 Task: Create Board Email Marketing to Workspace E-commerce. Create Board Newsletter Marketing to Workspace E-commerce. Create Board Market Segmentation and Targeting Planning to Workspace E-commerce
Action: Mouse moved to (394, 82)
Screenshot: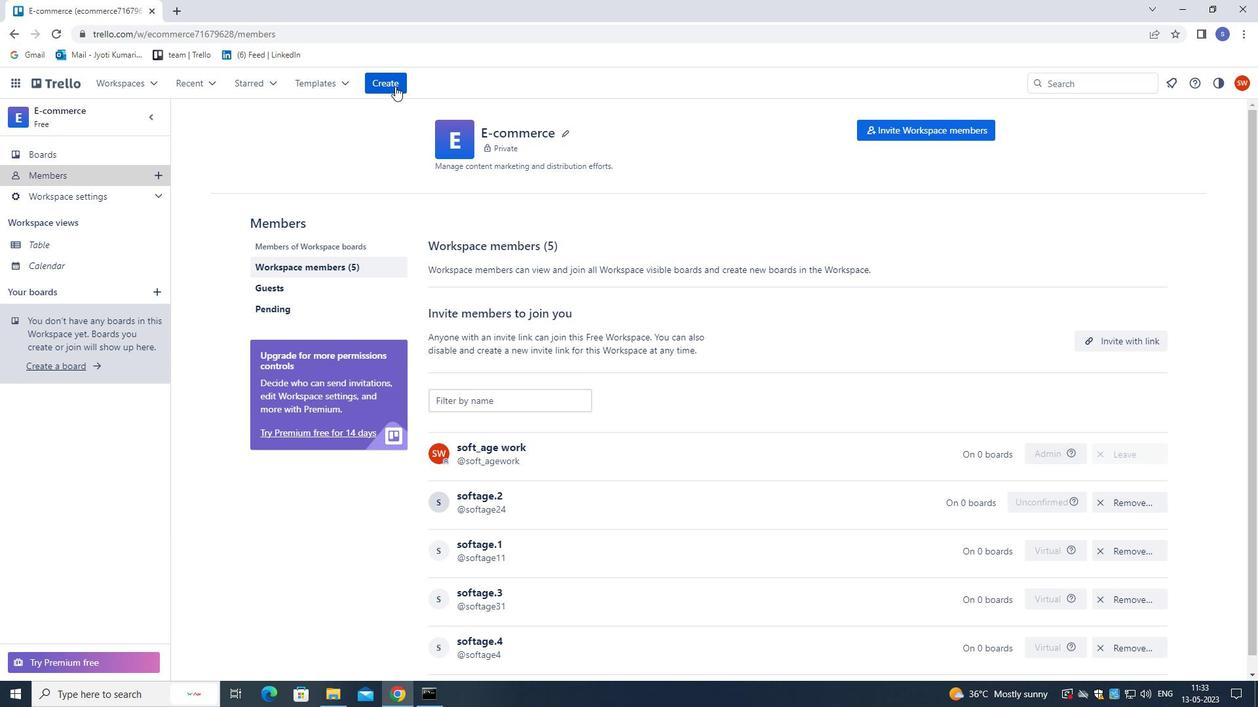 
Action: Mouse pressed left at (394, 82)
Screenshot: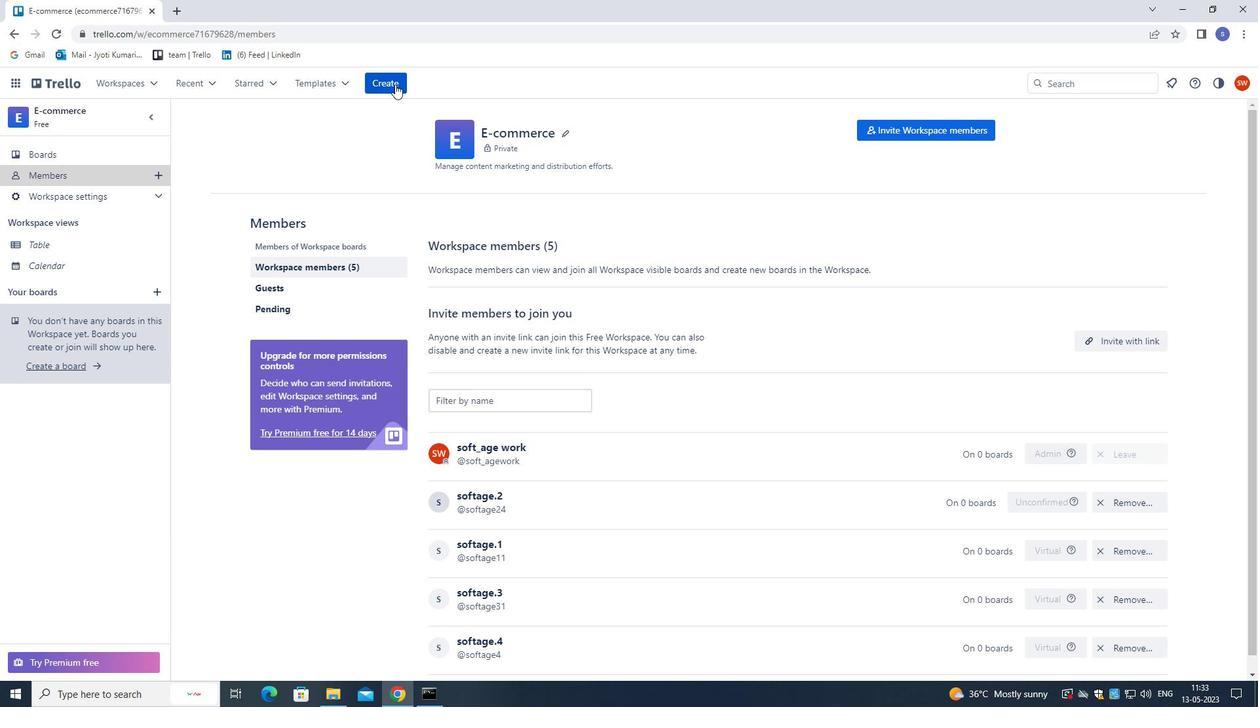 
Action: Mouse moved to (406, 126)
Screenshot: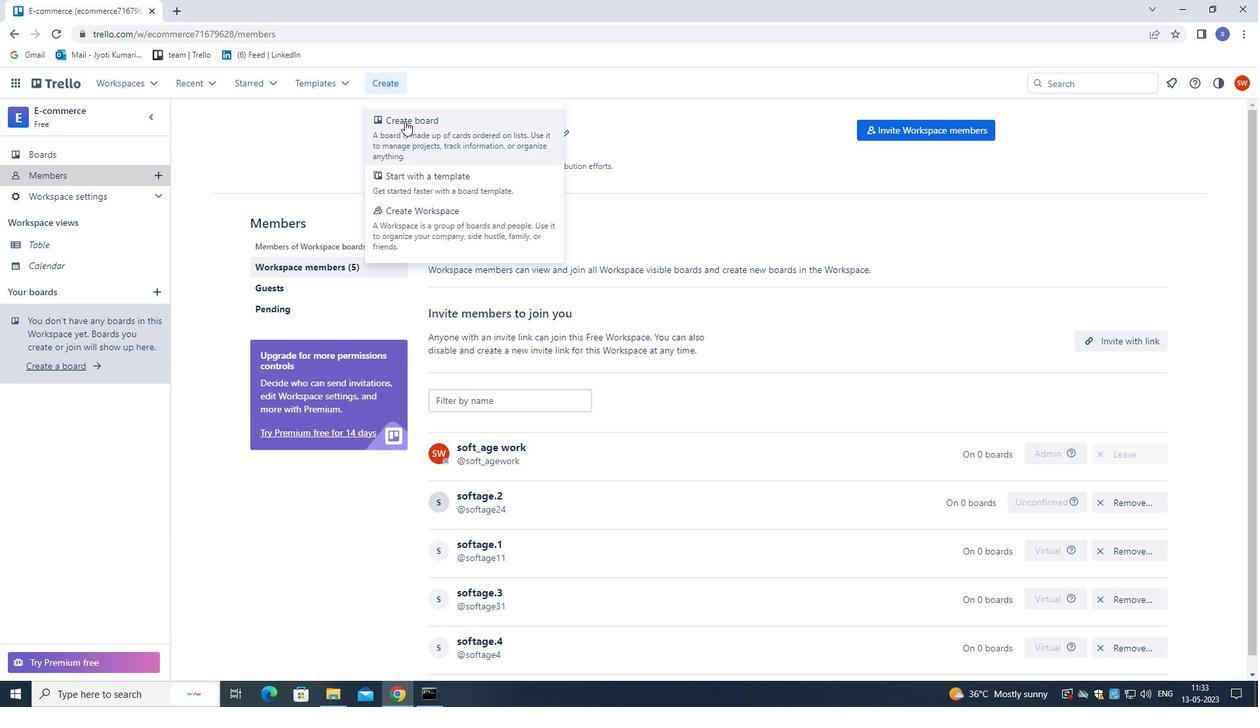 
Action: Mouse pressed left at (406, 126)
Screenshot: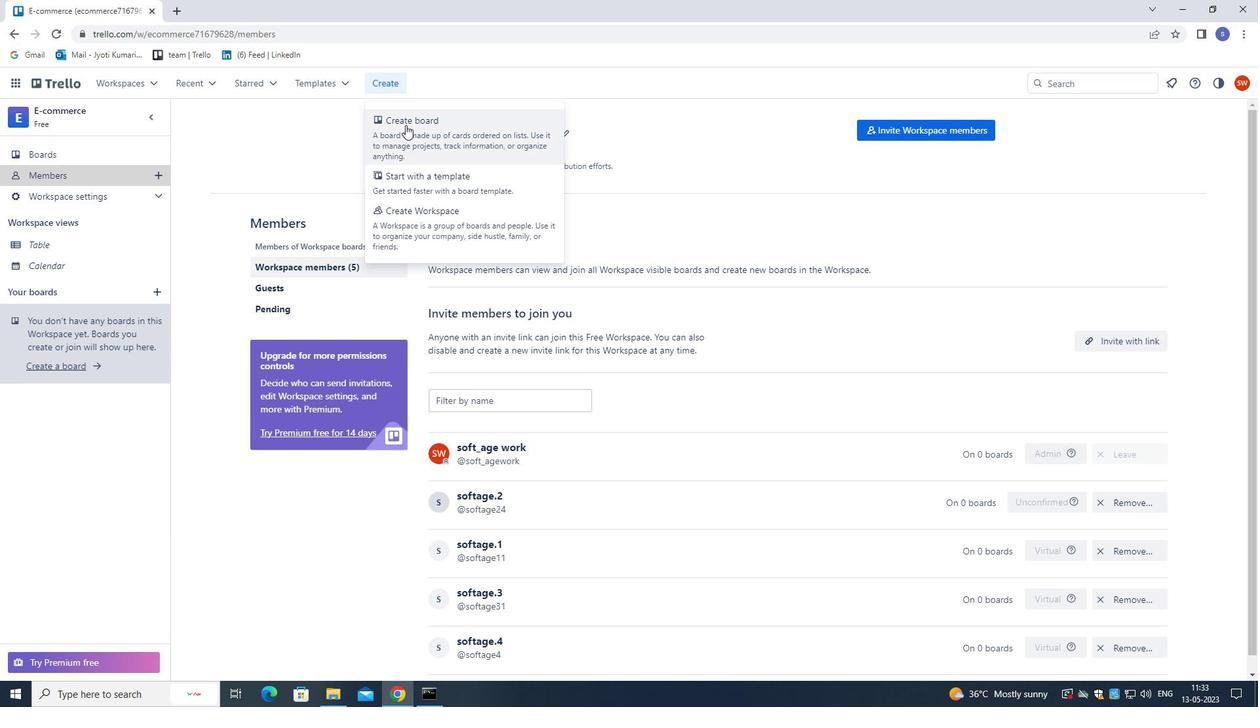
Action: Mouse moved to (559, 266)
Screenshot: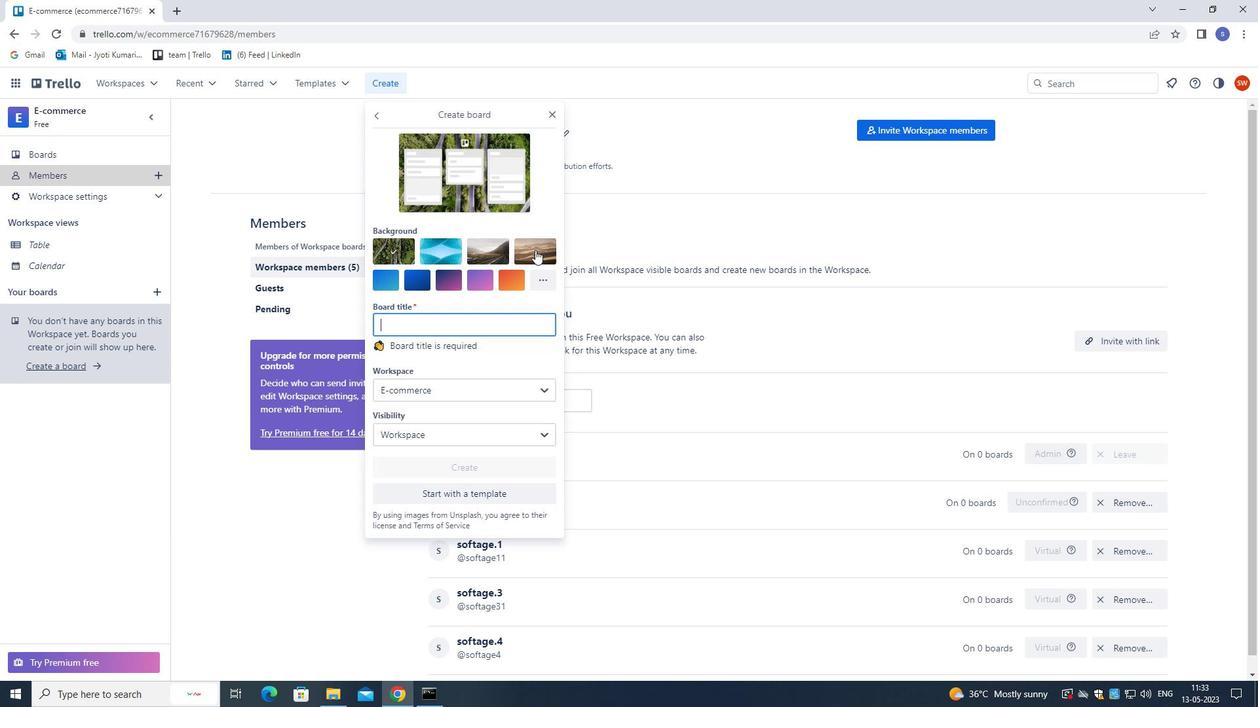 
Action: Key pressed <Key.shift>EMAIL<Key.space><Key.shift>MARKETING<Key.enter>
Screenshot: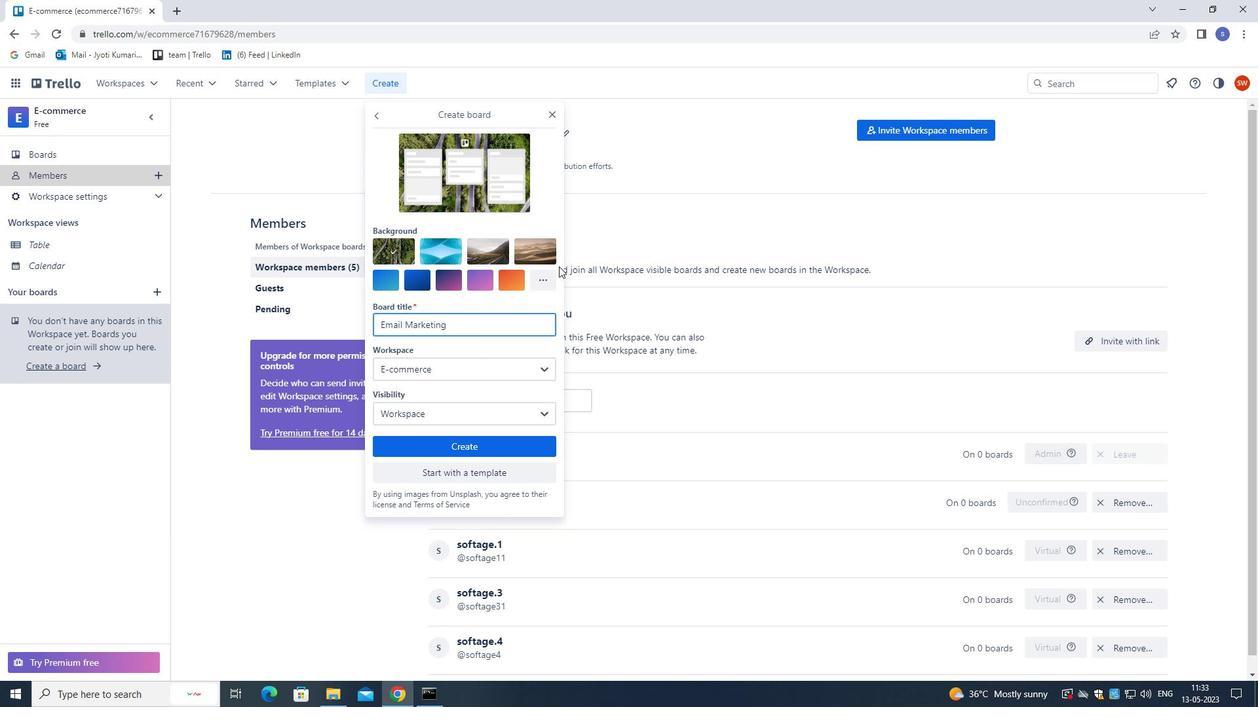 
Action: Mouse moved to (396, 78)
Screenshot: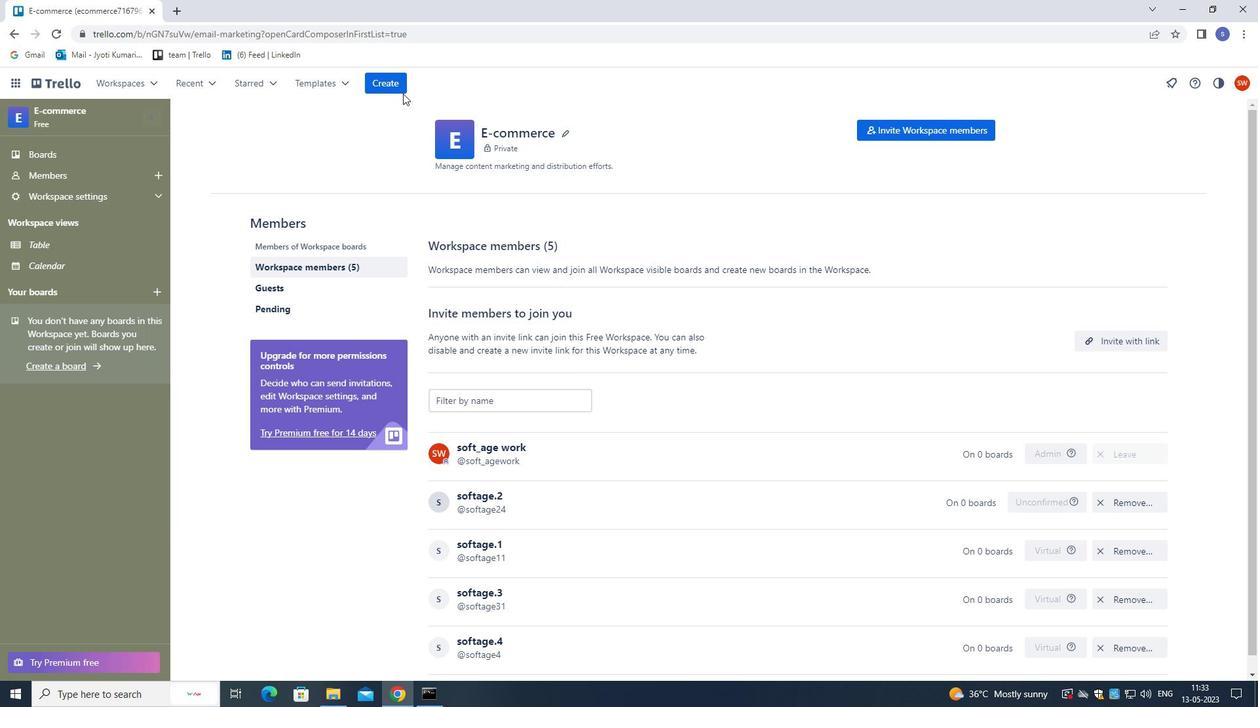 
Action: Mouse pressed left at (396, 78)
Screenshot: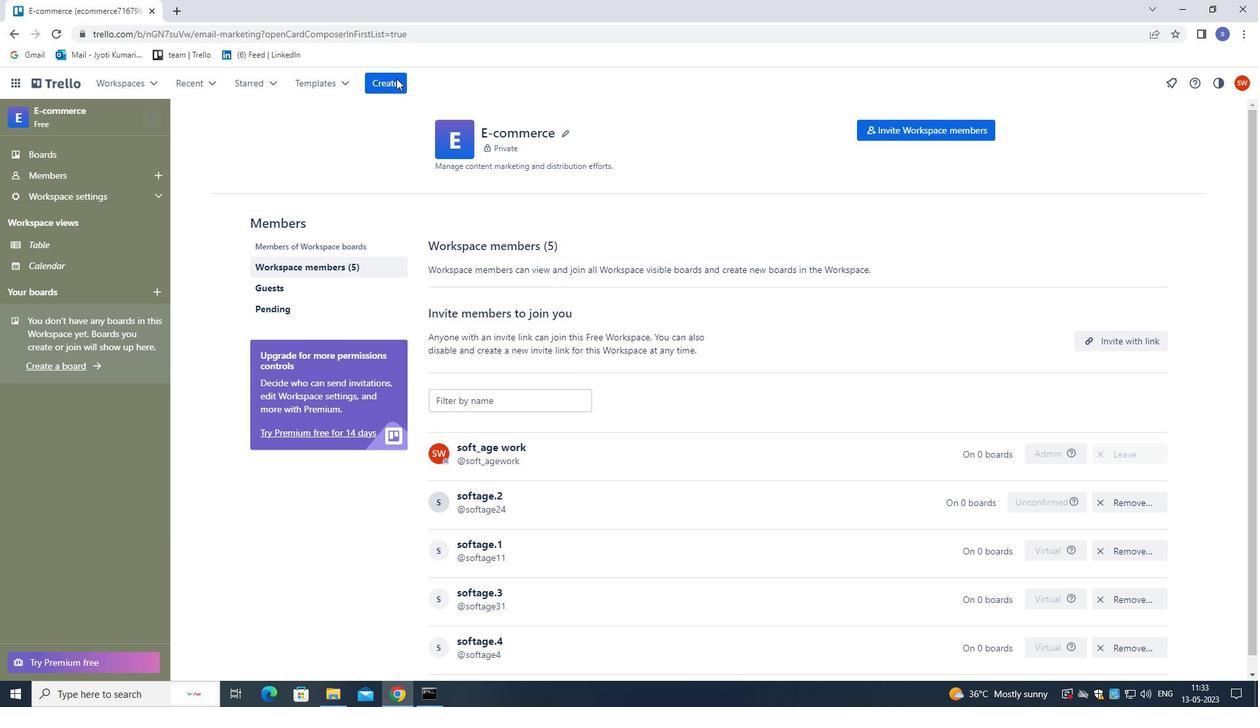 
Action: Mouse moved to (427, 126)
Screenshot: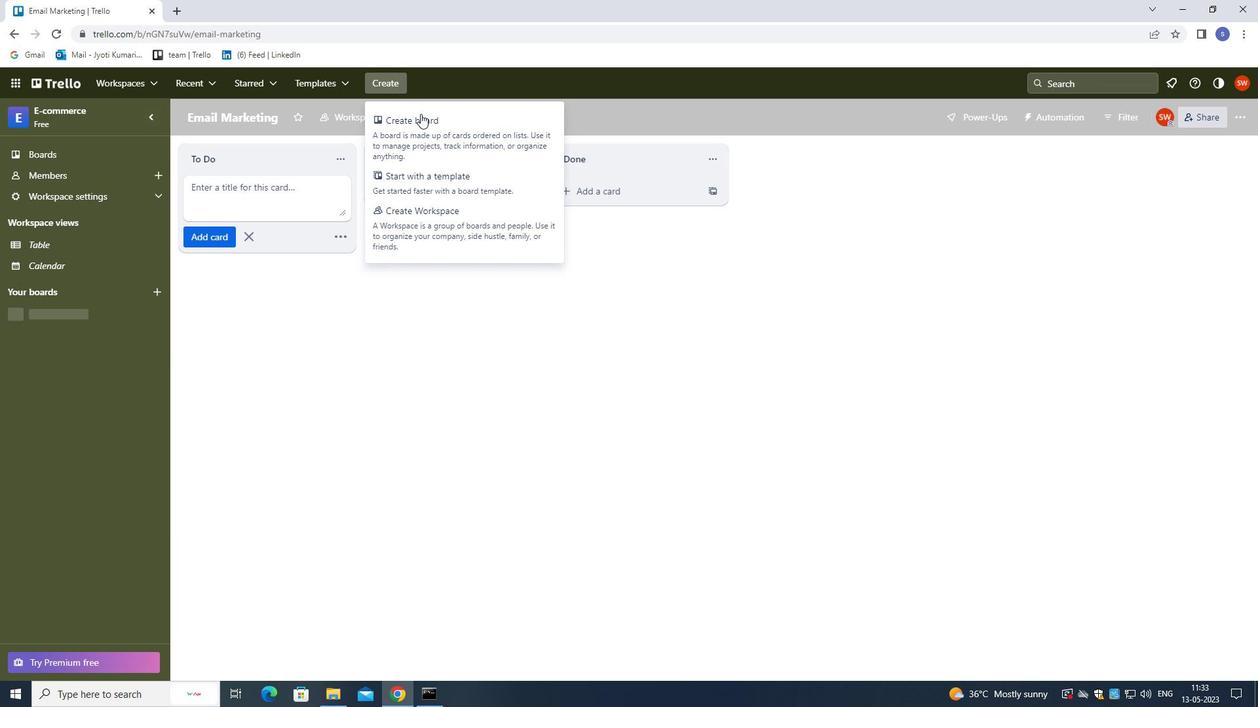 
Action: Mouse pressed left at (427, 126)
Screenshot: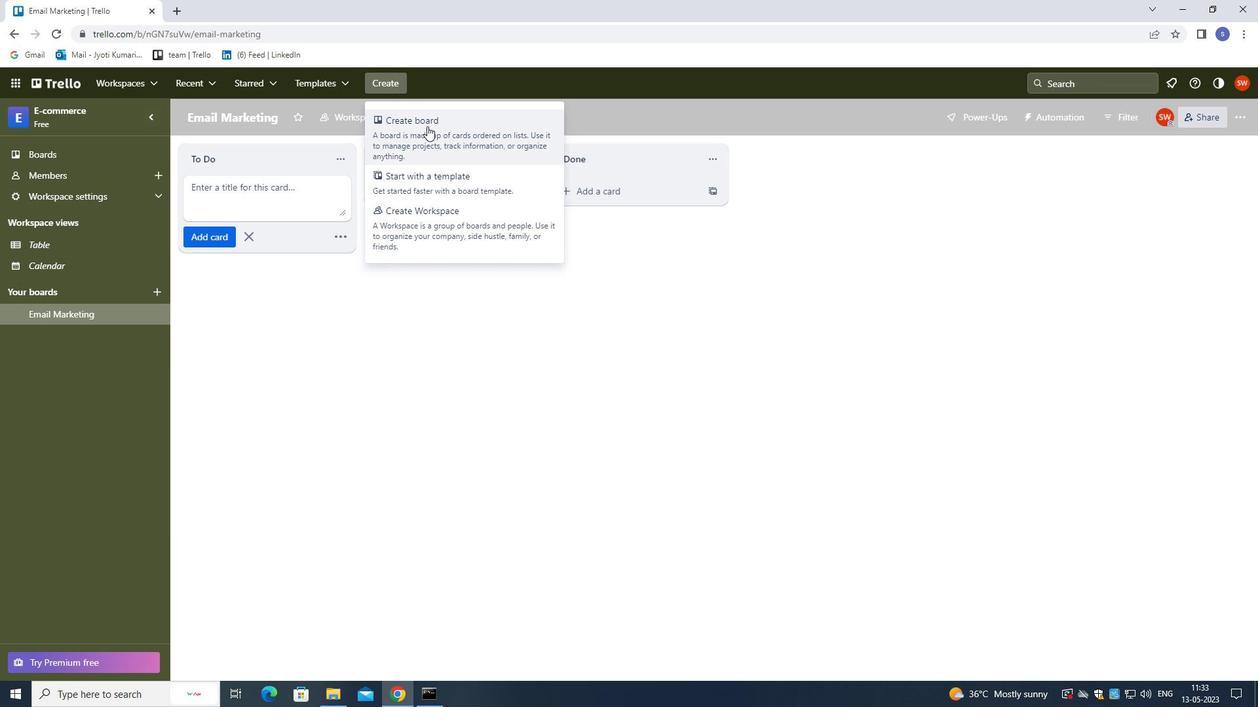 
Action: Mouse moved to (427, 130)
Screenshot: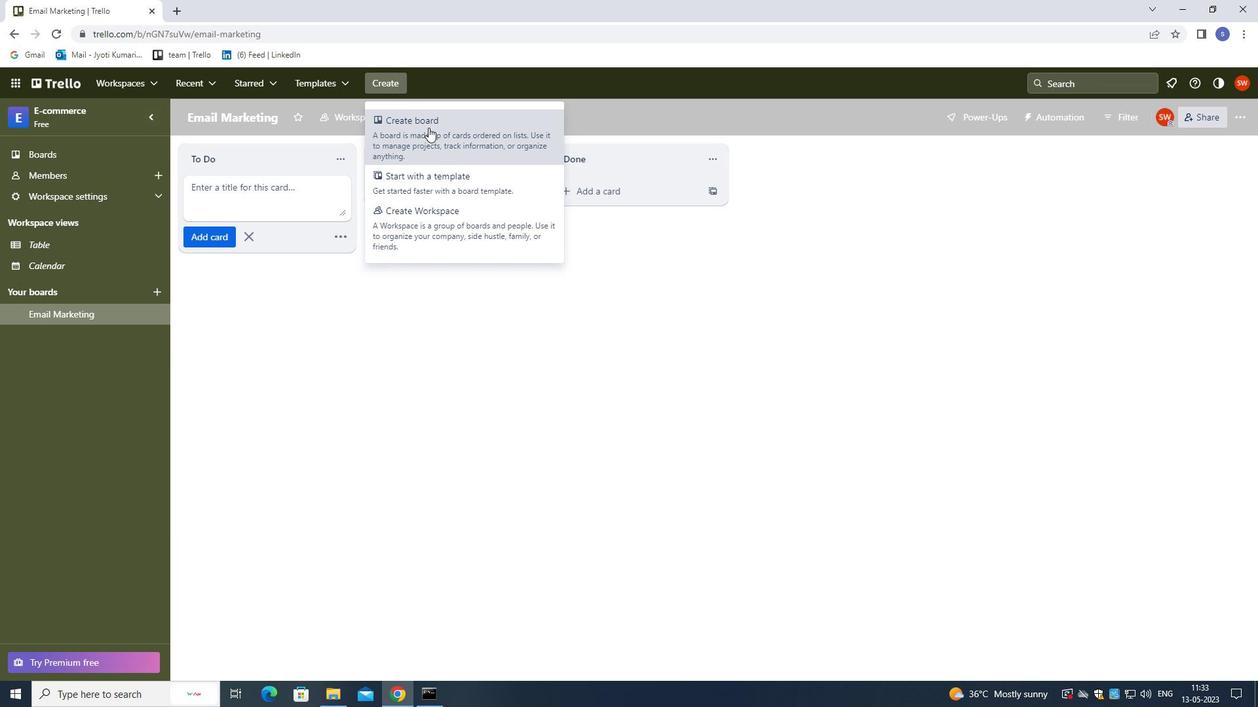 
Action: Key pressed <Key.shift>NEWSLW<Key.backspace>ETTER<Key.space><Key.shift>MARKETING<Key.space><Key.enter>
Screenshot: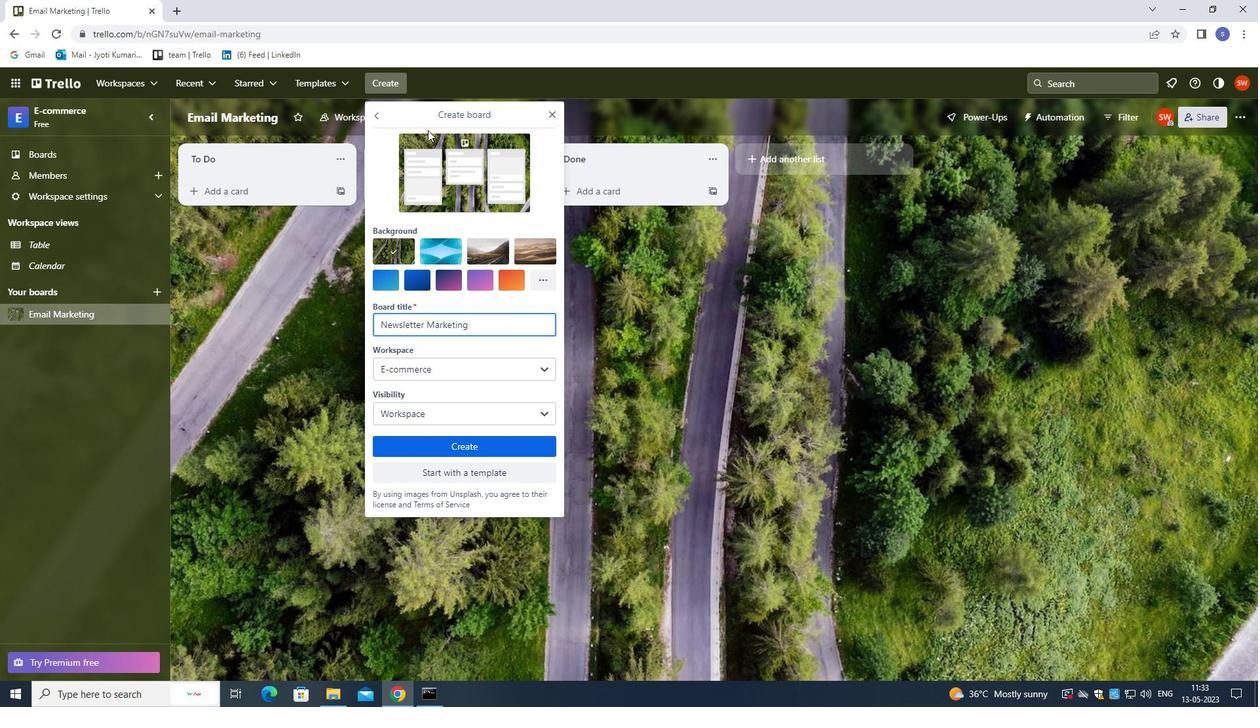 
Action: Mouse moved to (393, 81)
Screenshot: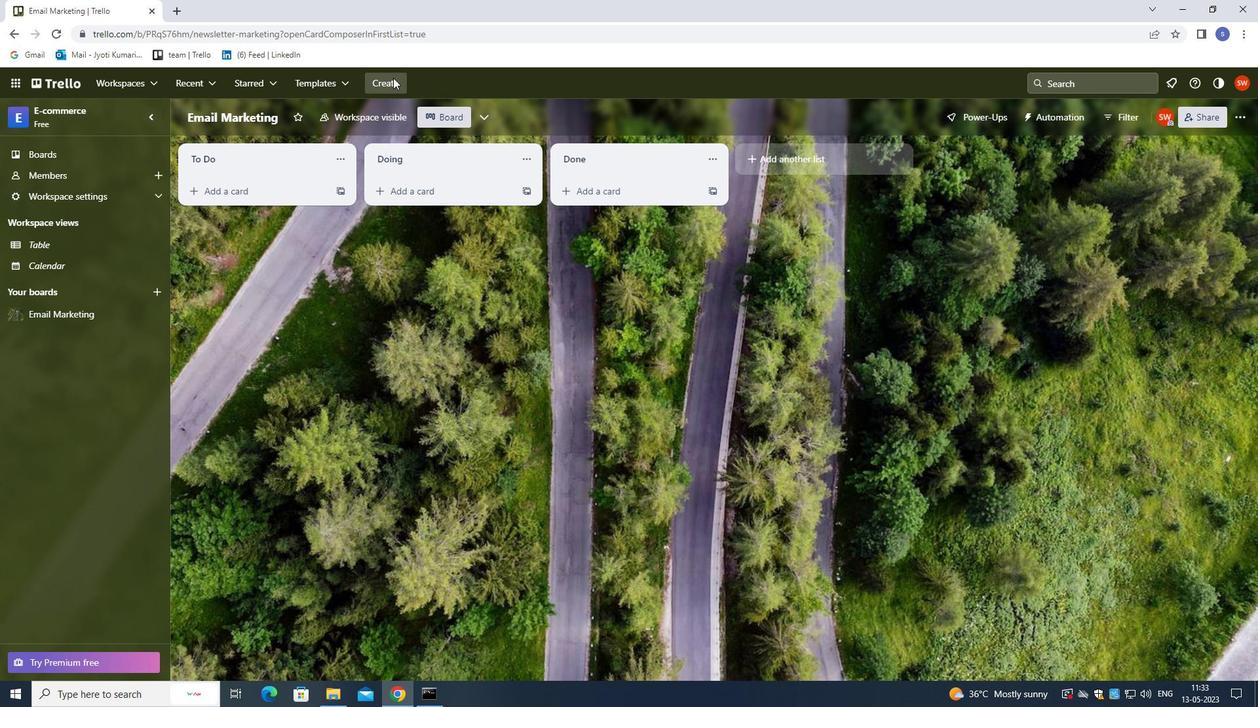 
Action: Mouse pressed left at (393, 81)
Screenshot: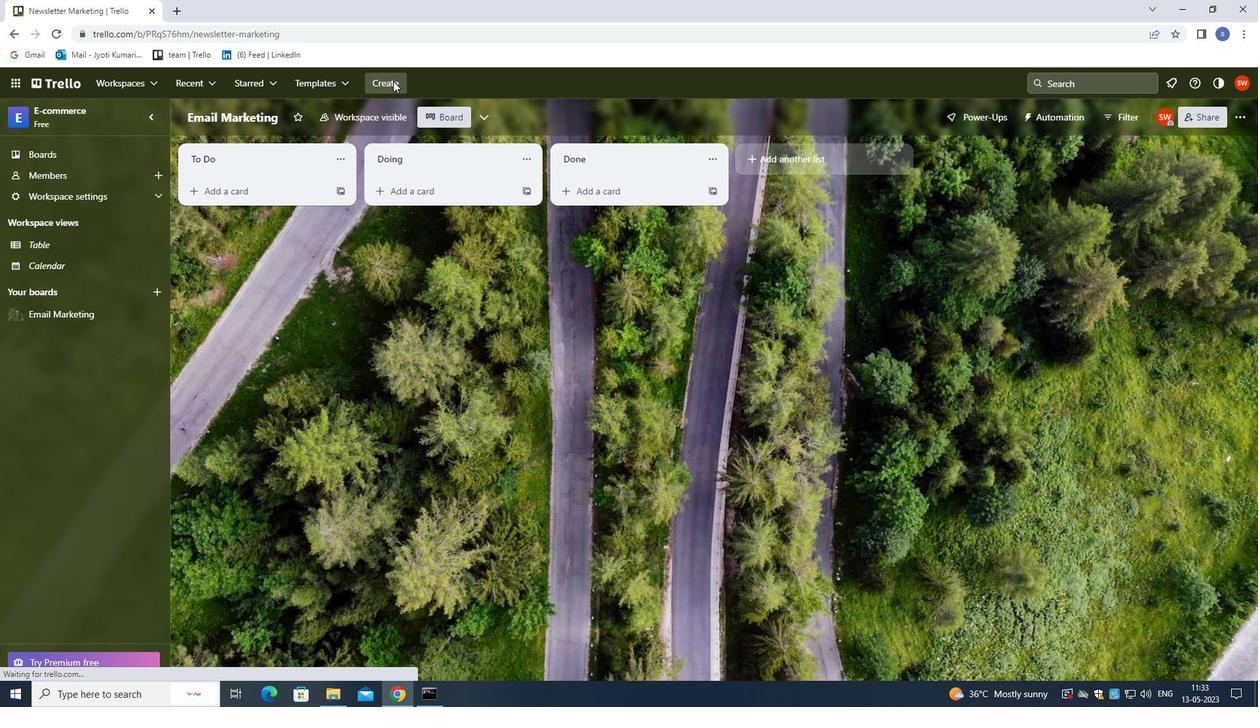 
Action: Mouse moved to (404, 123)
Screenshot: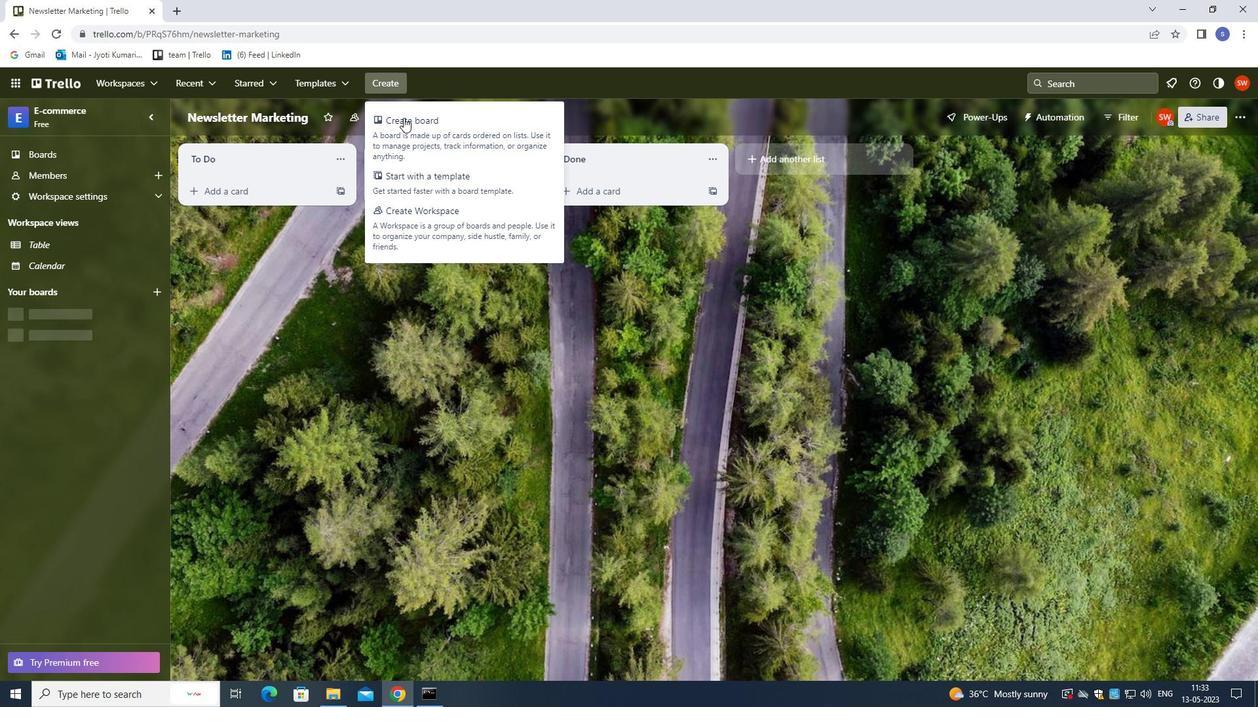 
Action: Mouse pressed left at (404, 123)
Screenshot: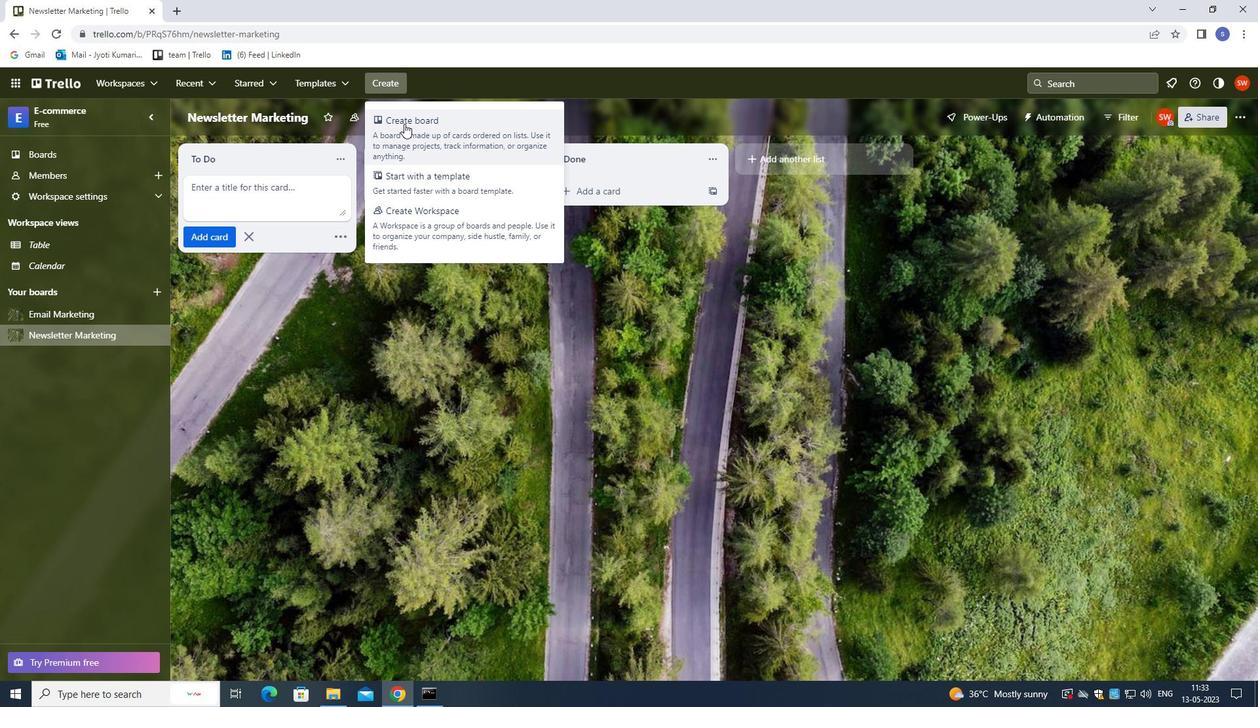 
Action: Mouse moved to (405, 124)
Screenshot: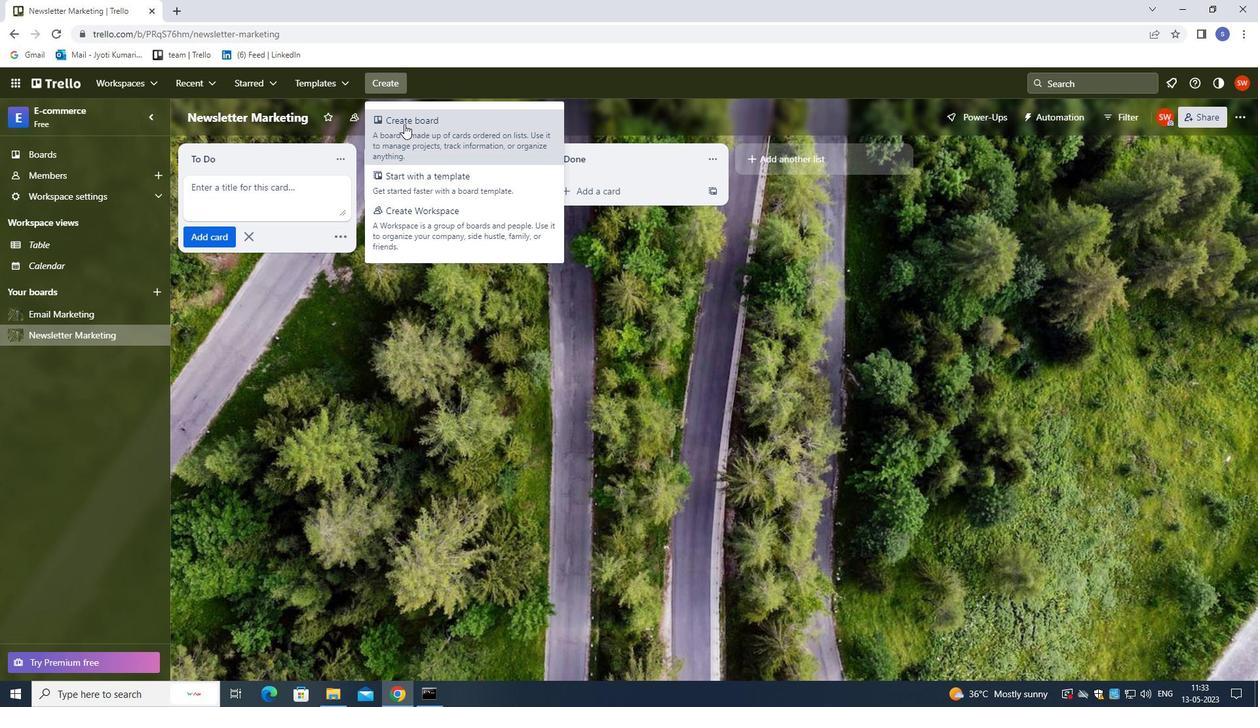 
Action: Key pressed <Key.shift>MARKET<Key.space><Key.shift><Key.shift><Key.shift><Key.shift><Key.shift><Key.shift><Key.shift>SEGEMENTATION<Key.space>AND<Key.space><Key.shift>TARGETING<Key.space><Key.shift>PLANNING<Key.enter>
Screenshot: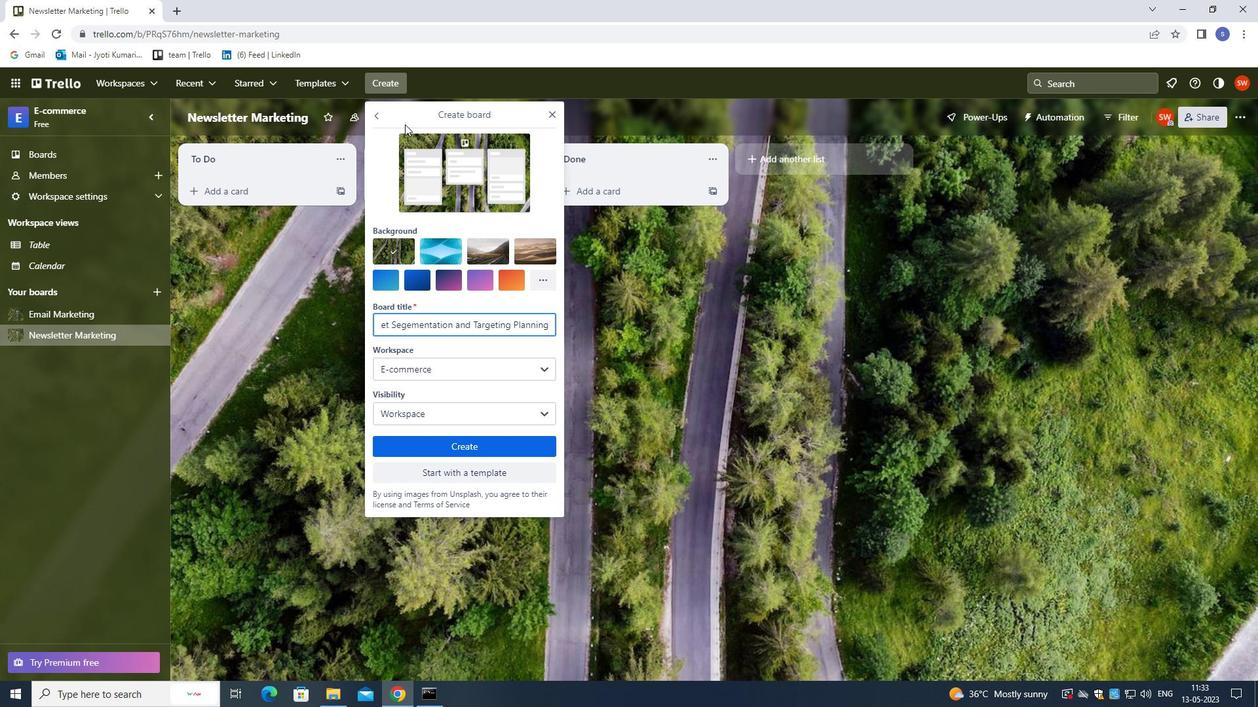 
Action: Mouse moved to (382, 117)
Screenshot: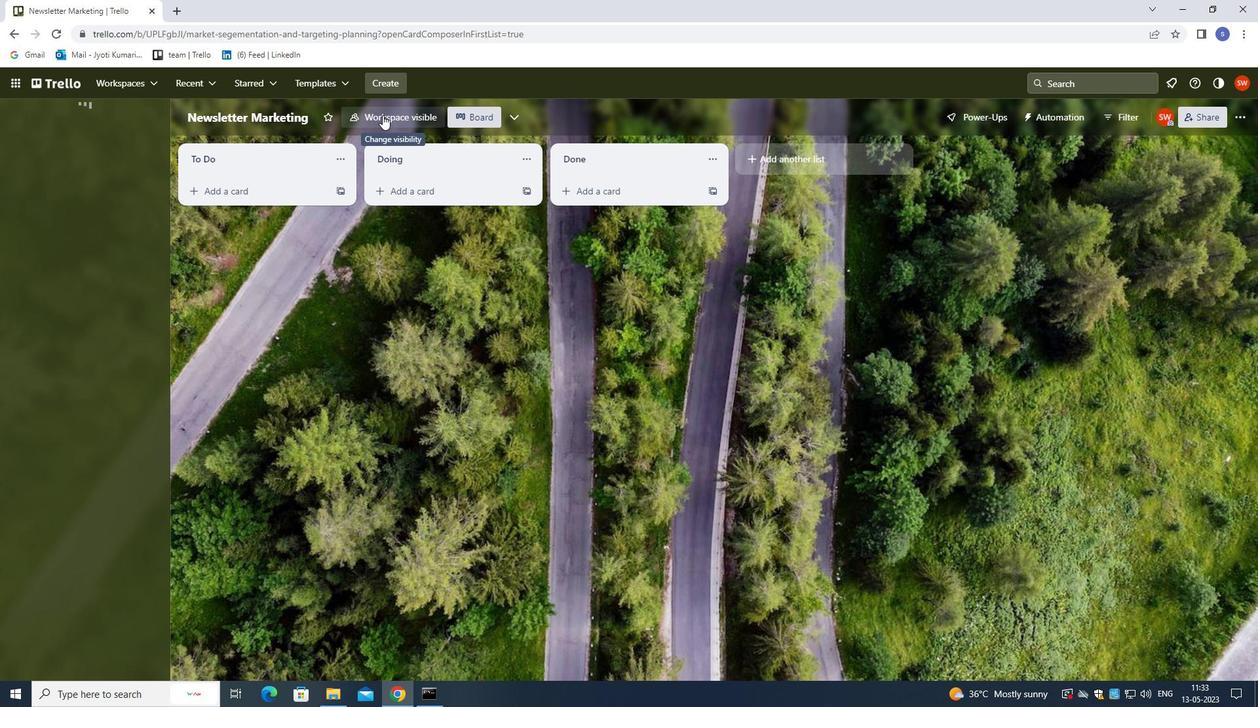 
